 Task: Create a due date automation trigger when advanced on, the moment a card is due add dates not due tomorrow.
Action: Mouse moved to (1114, 326)
Screenshot: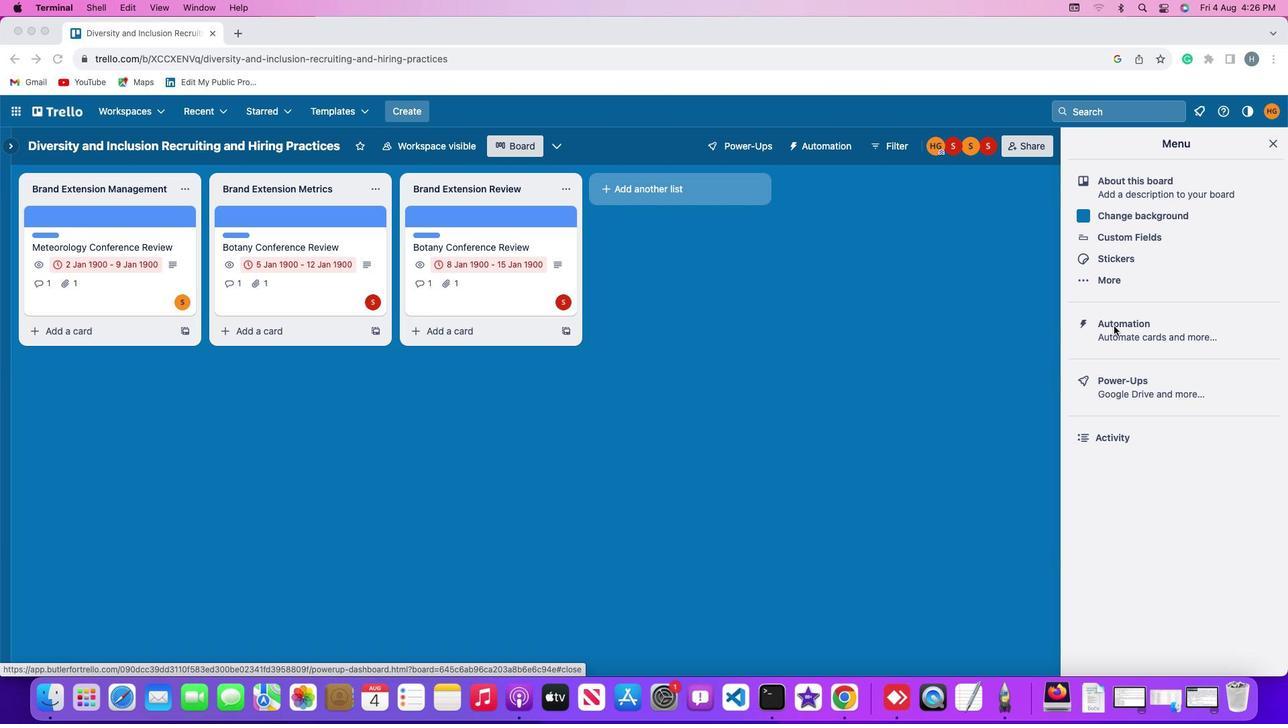 
Action: Mouse pressed left at (1114, 326)
Screenshot: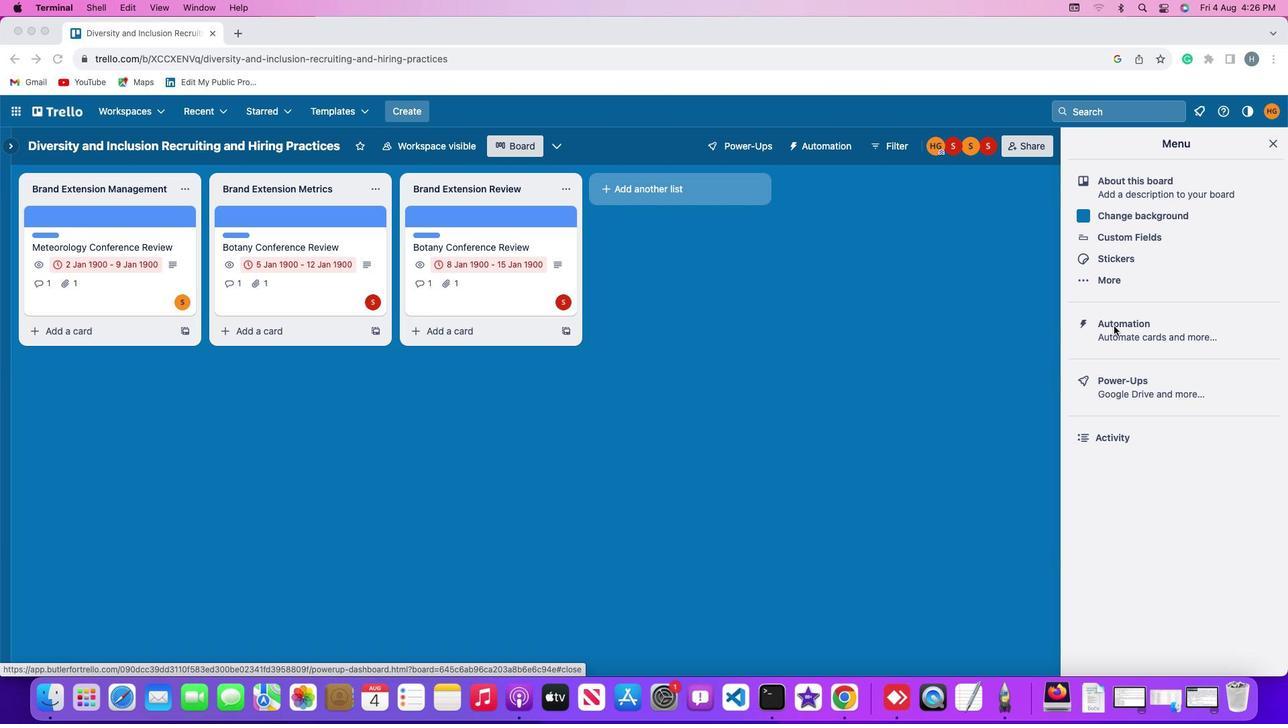 
Action: Mouse pressed left at (1114, 326)
Screenshot: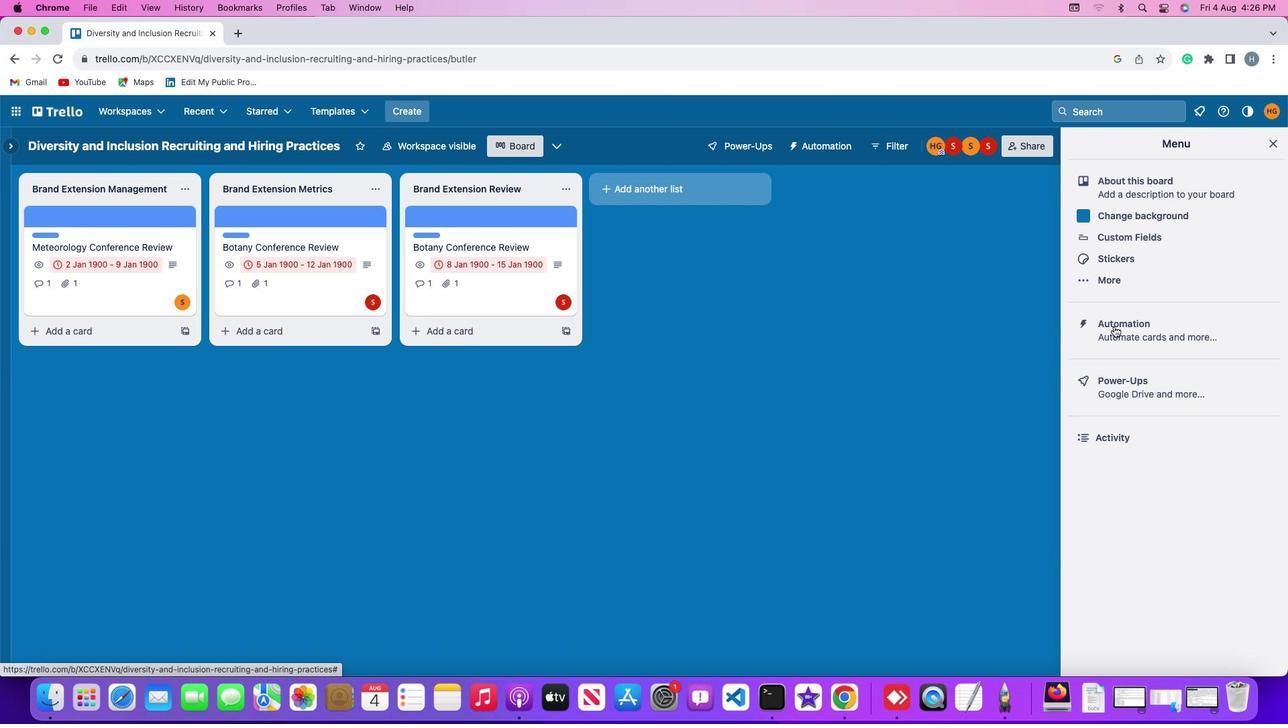 
Action: Mouse moved to (70, 314)
Screenshot: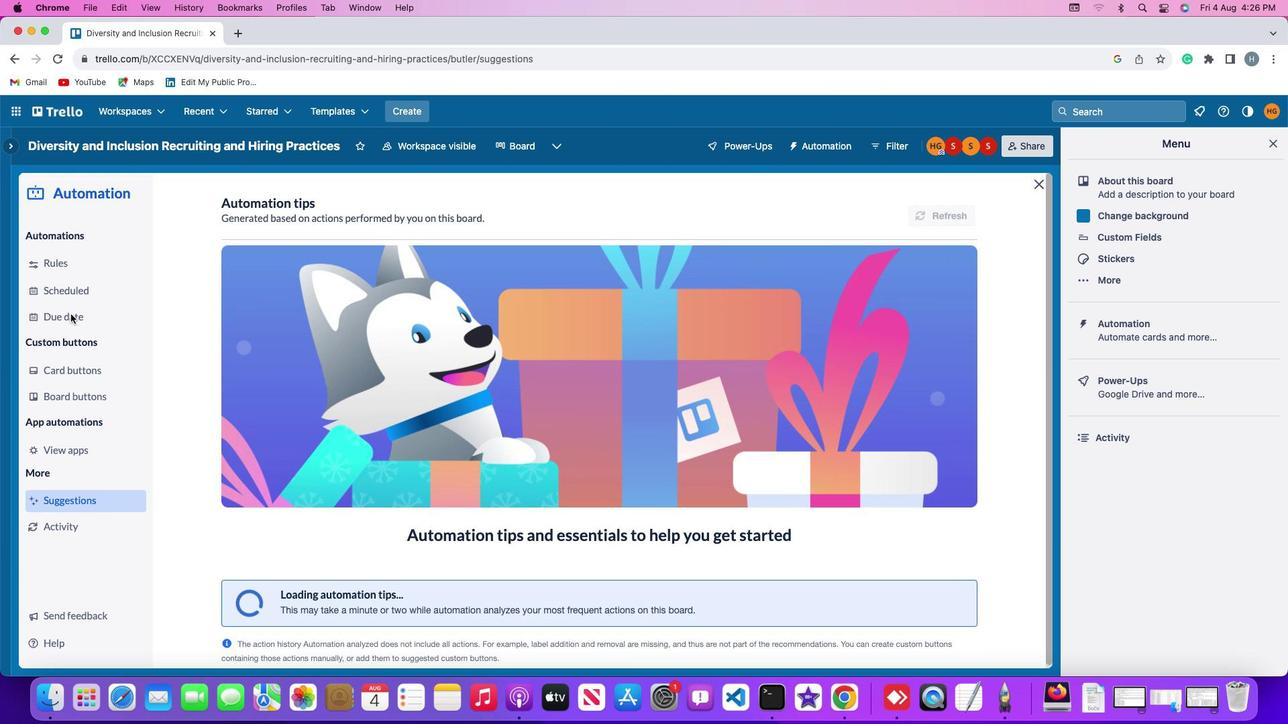 
Action: Mouse pressed left at (70, 314)
Screenshot: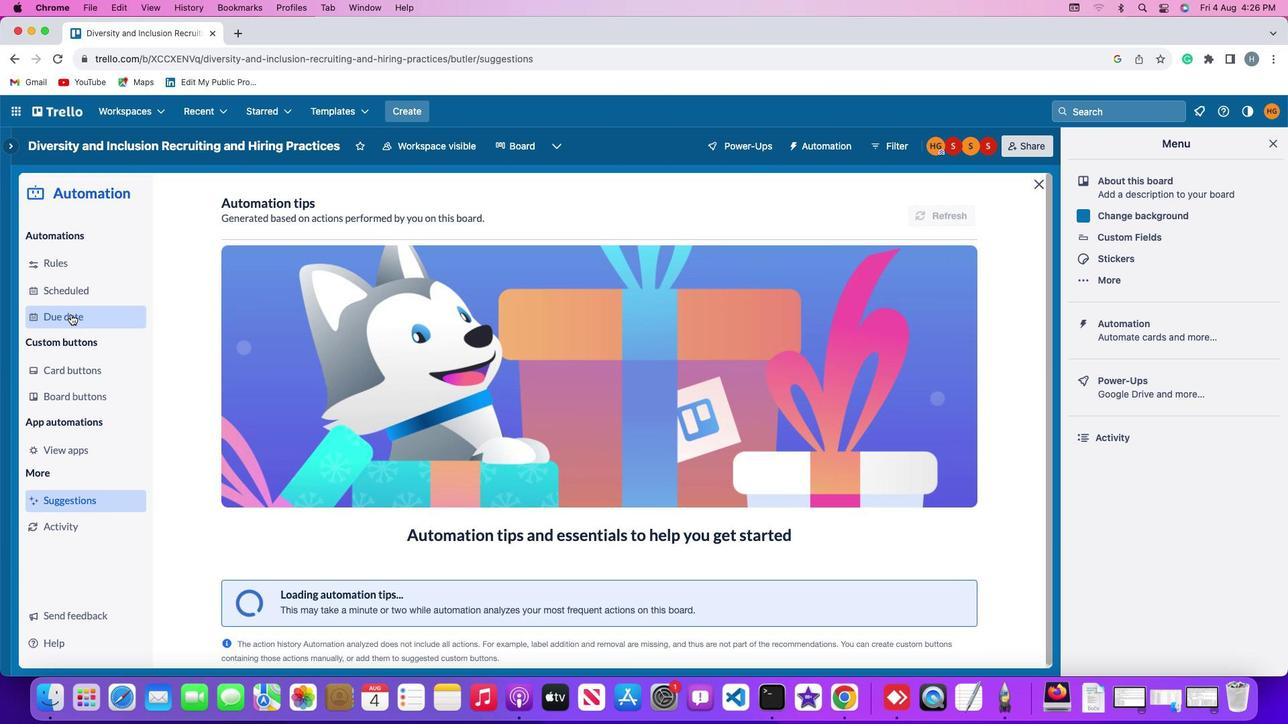 
Action: Mouse moved to (914, 205)
Screenshot: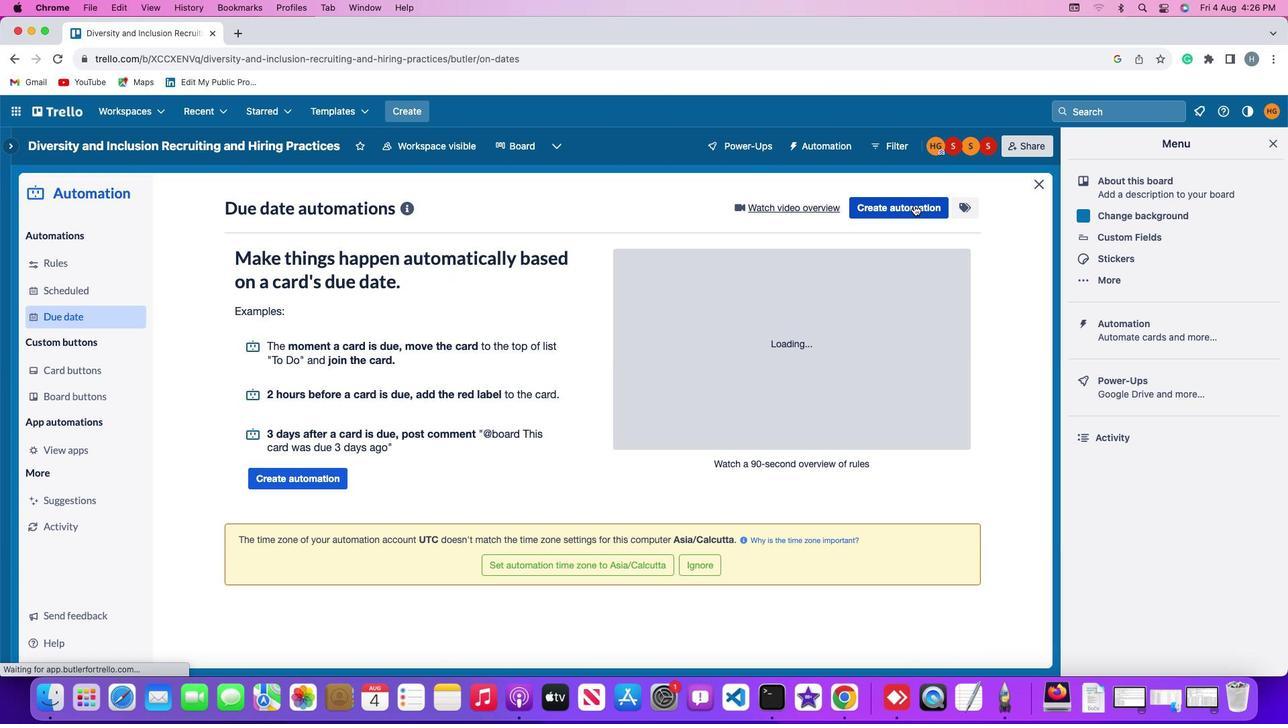 
Action: Mouse pressed left at (914, 205)
Screenshot: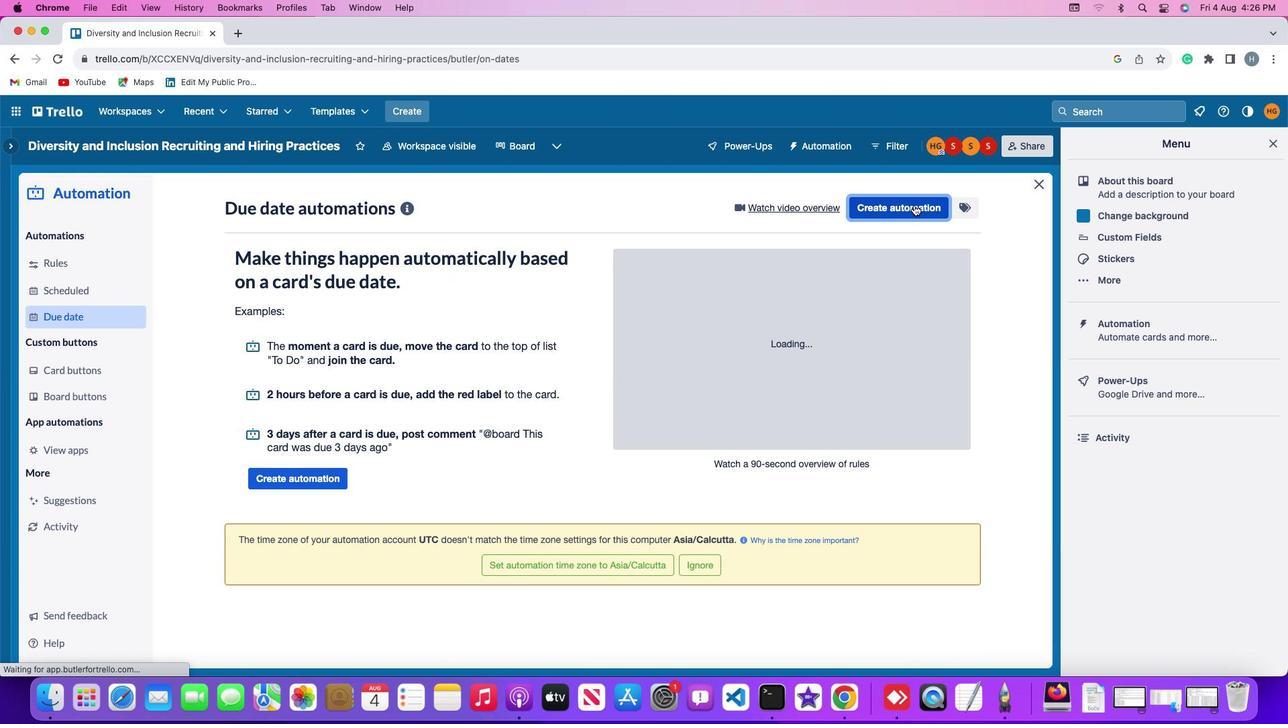 
Action: Mouse moved to (624, 333)
Screenshot: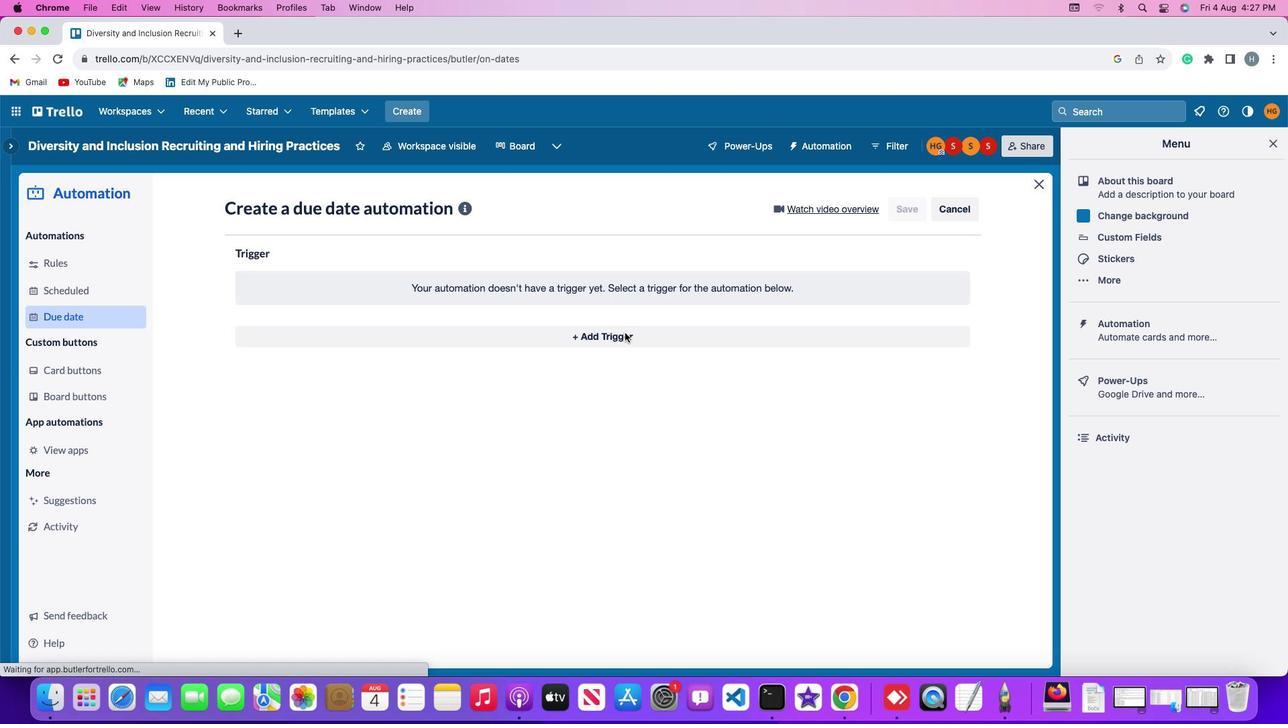 
Action: Mouse pressed left at (624, 333)
Screenshot: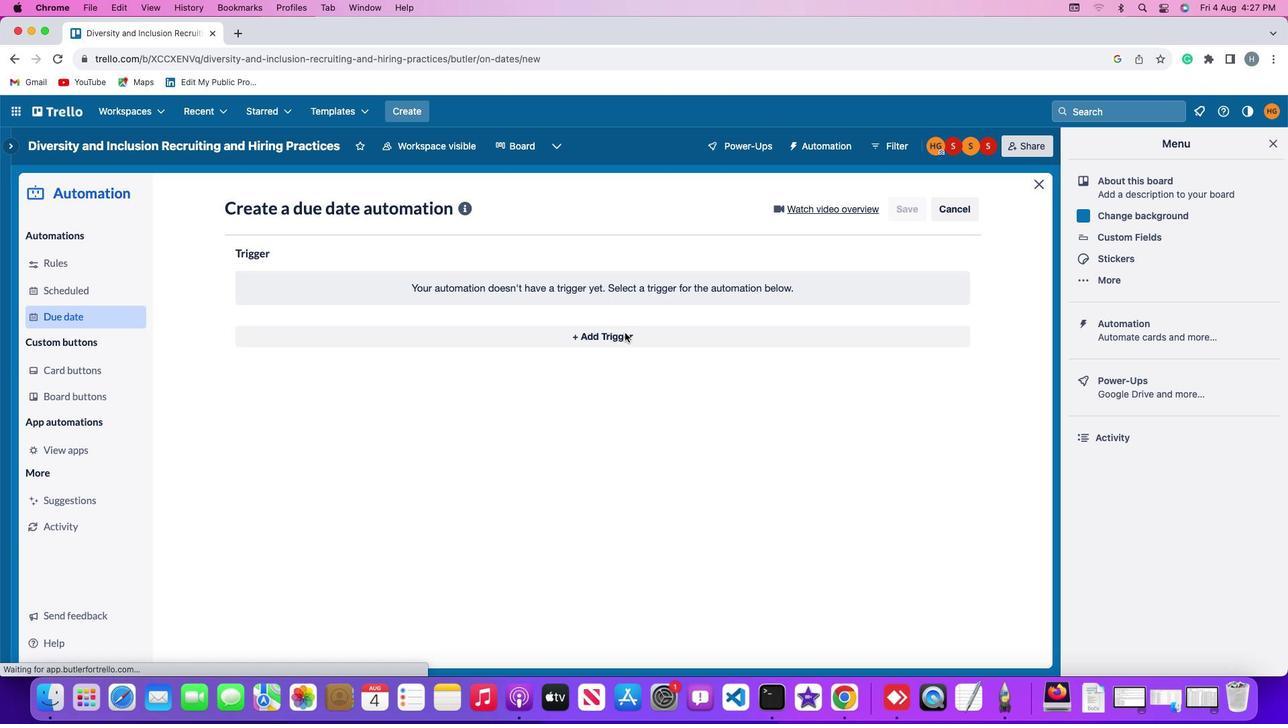 
Action: Mouse moved to (273, 498)
Screenshot: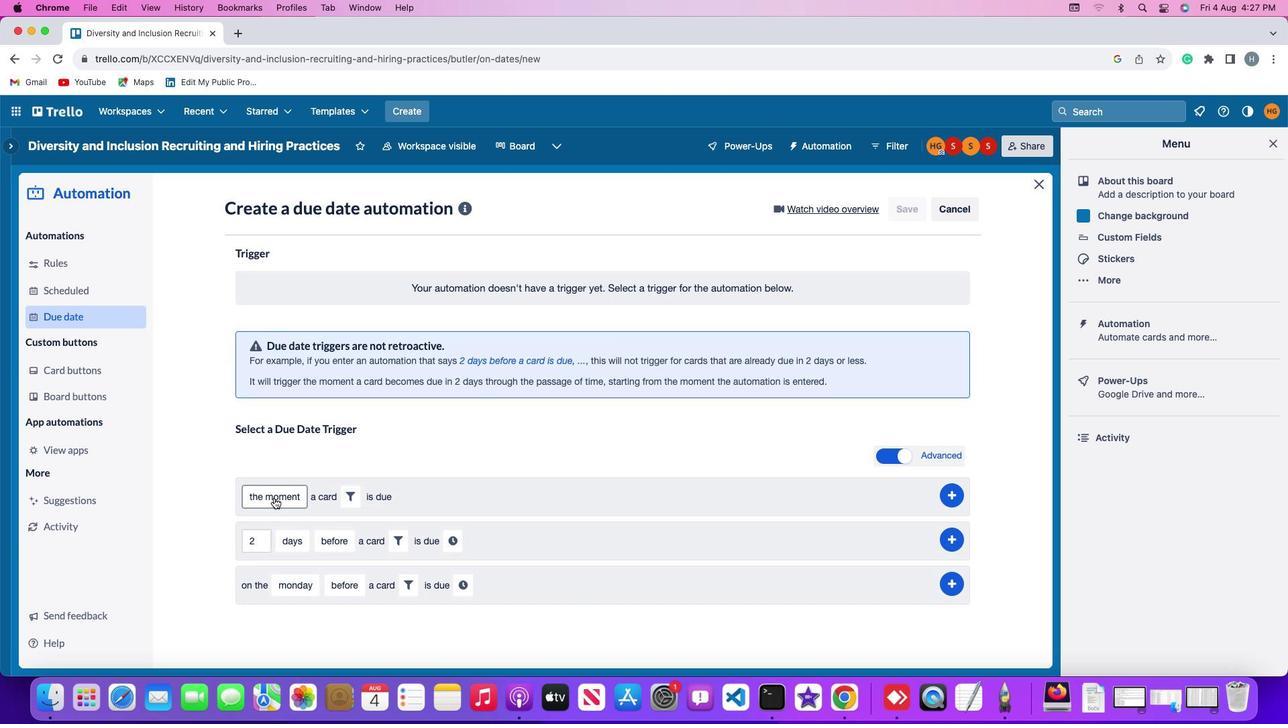 
Action: Mouse pressed left at (273, 498)
Screenshot: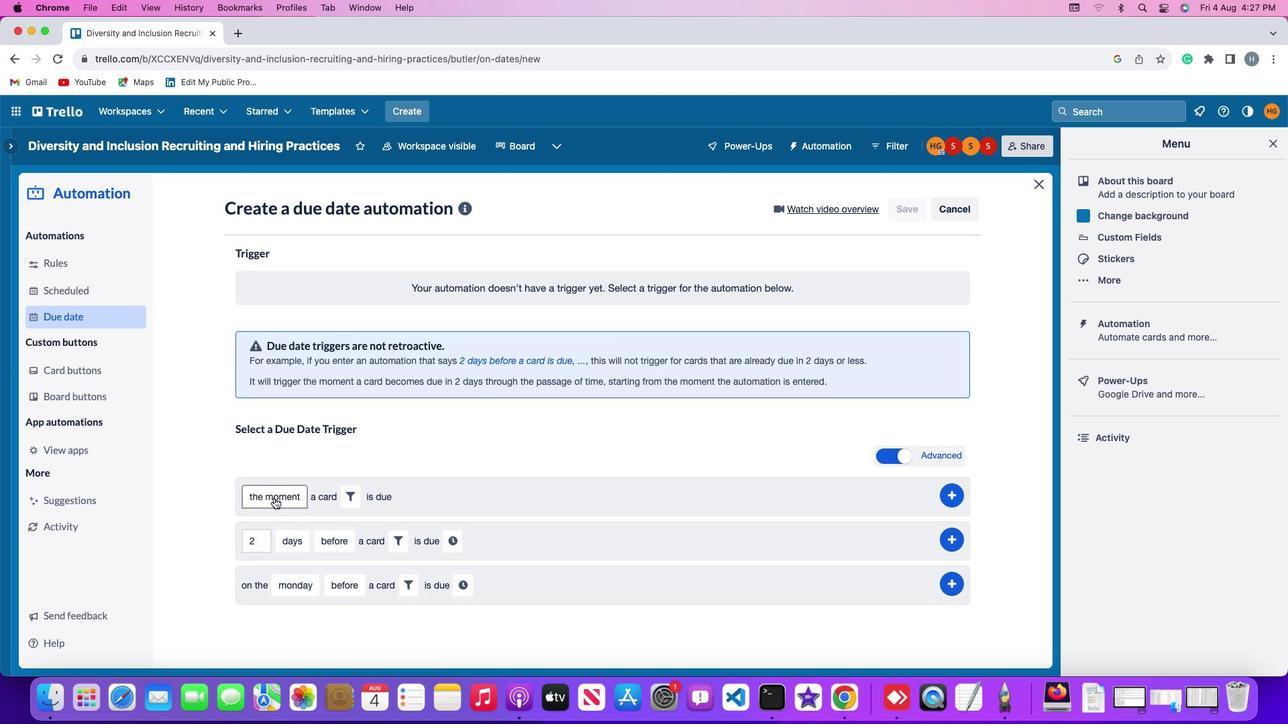 
Action: Mouse moved to (287, 520)
Screenshot: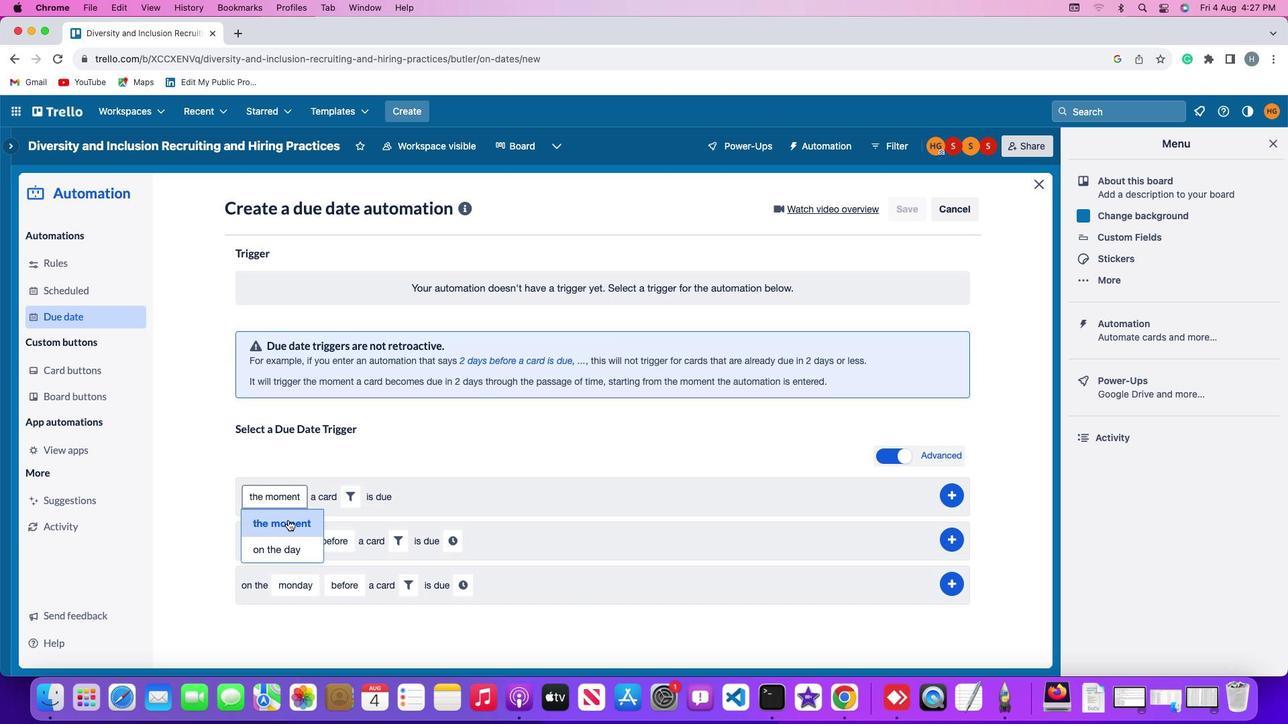 
Action: Mouse pressed left at (287, 520)
Screenshot: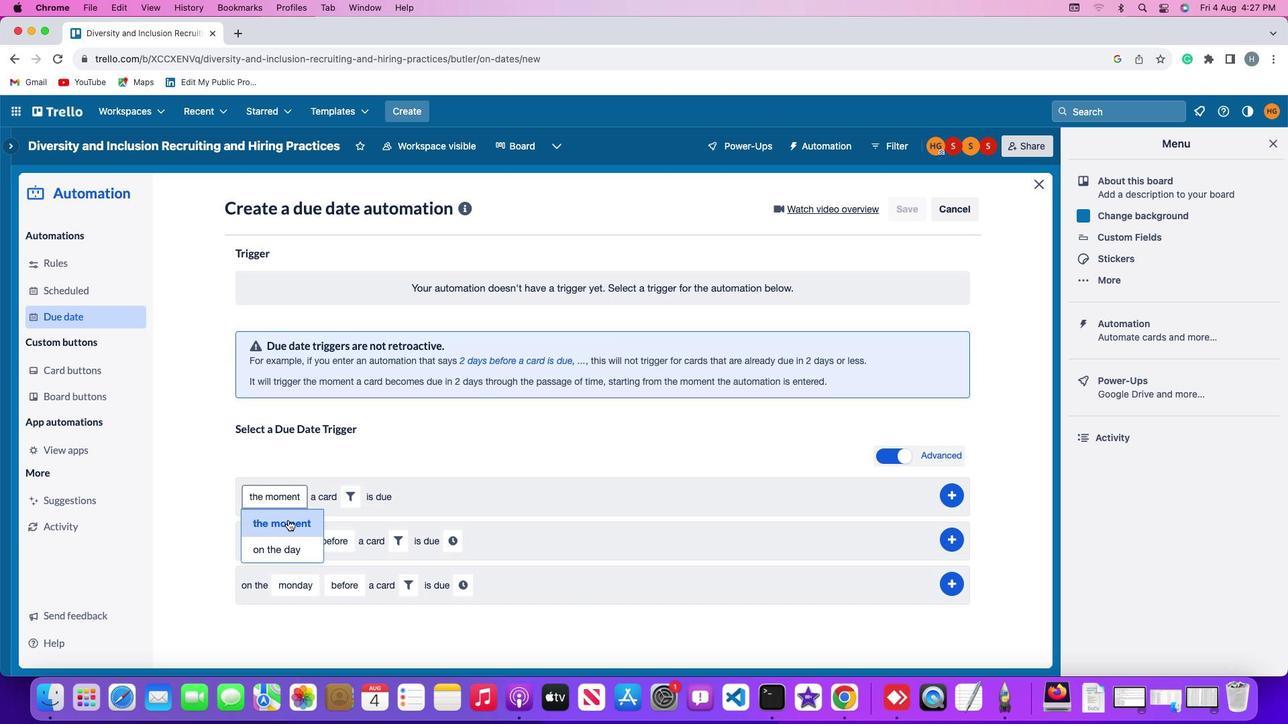 
Action: Mouse moved to (347, 500)
Screenshot: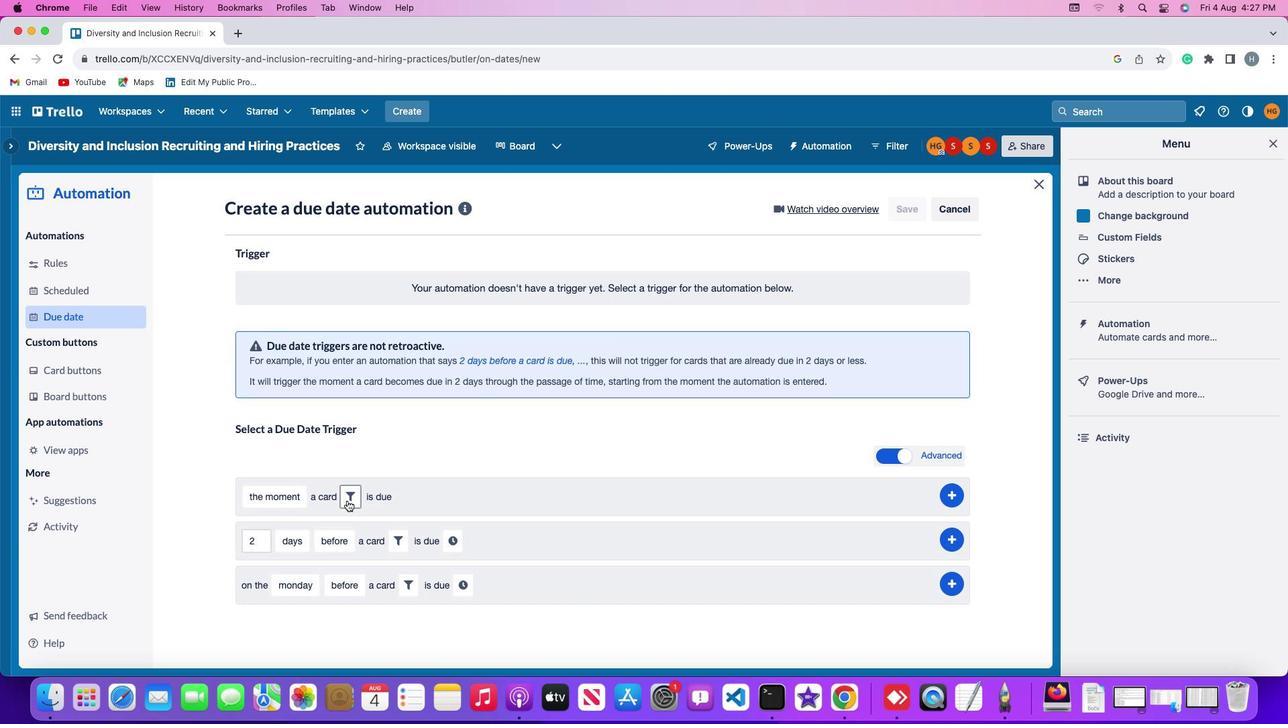
Action: Mouse pressed left at (347, 500)
Screenshot: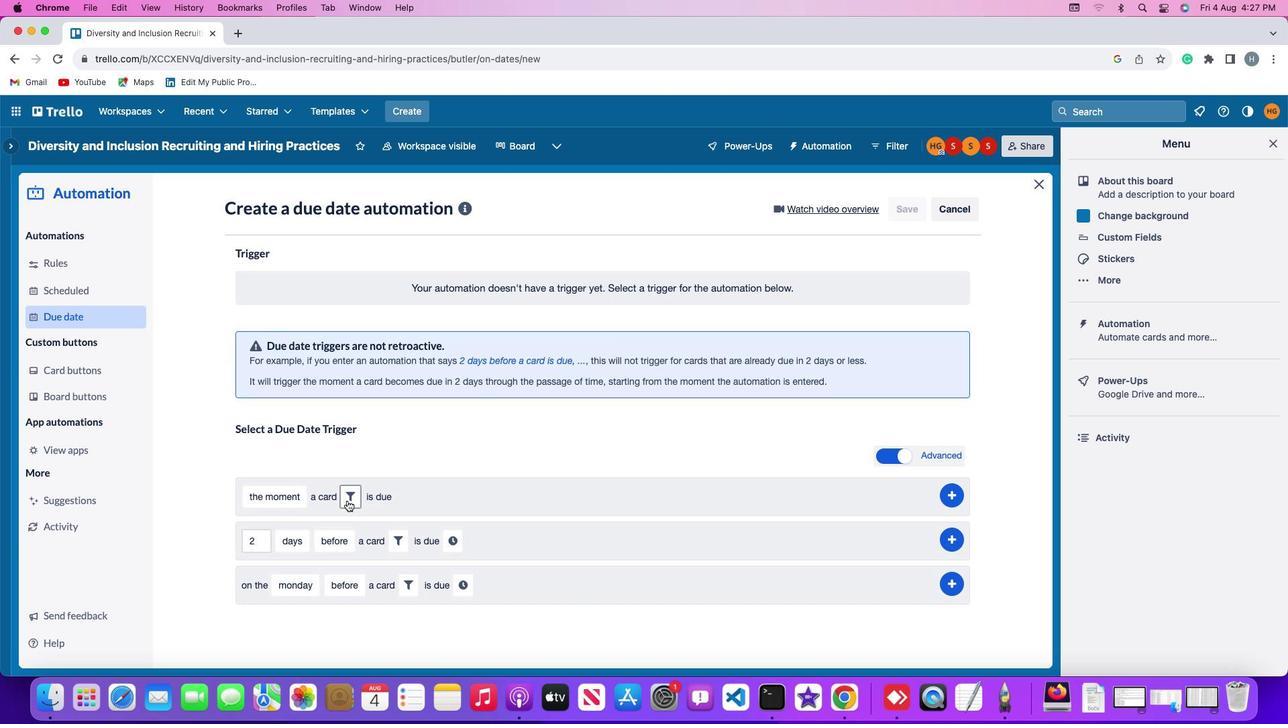
Action: Mouse moved to (428, 536)
Screenshot: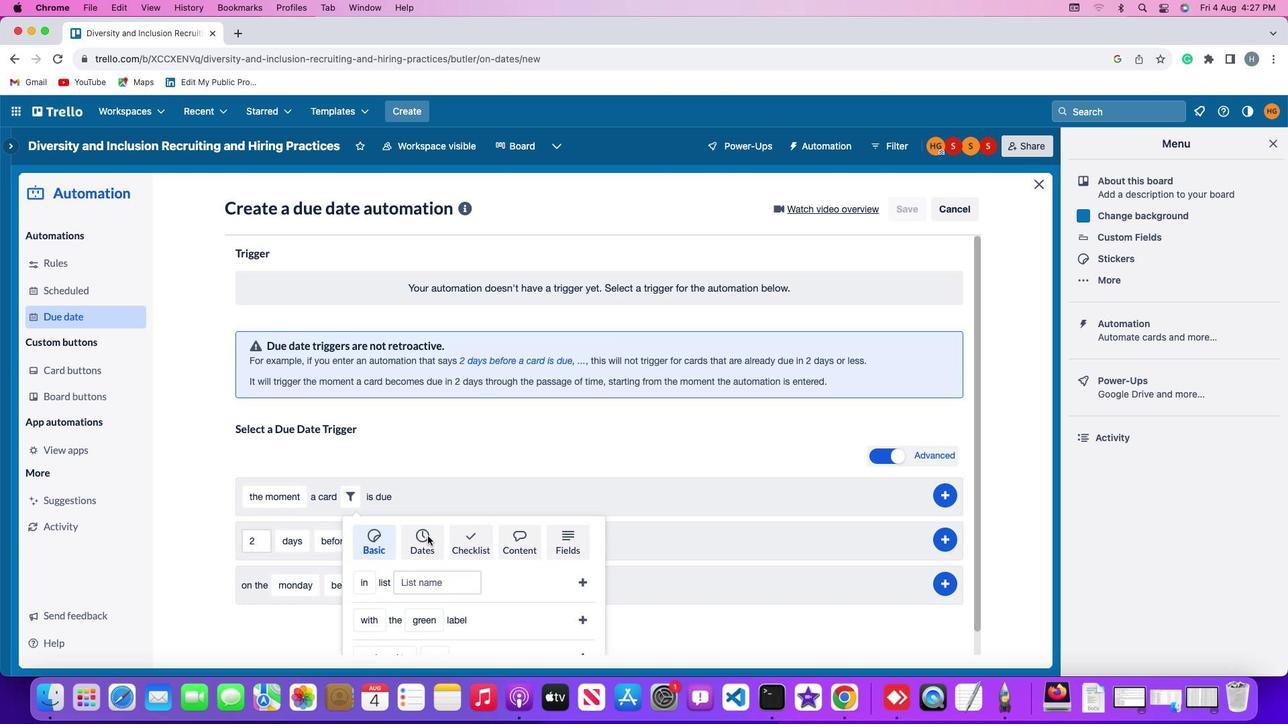 
Action: Mouse pressed left at (428, 536)
Screenshot: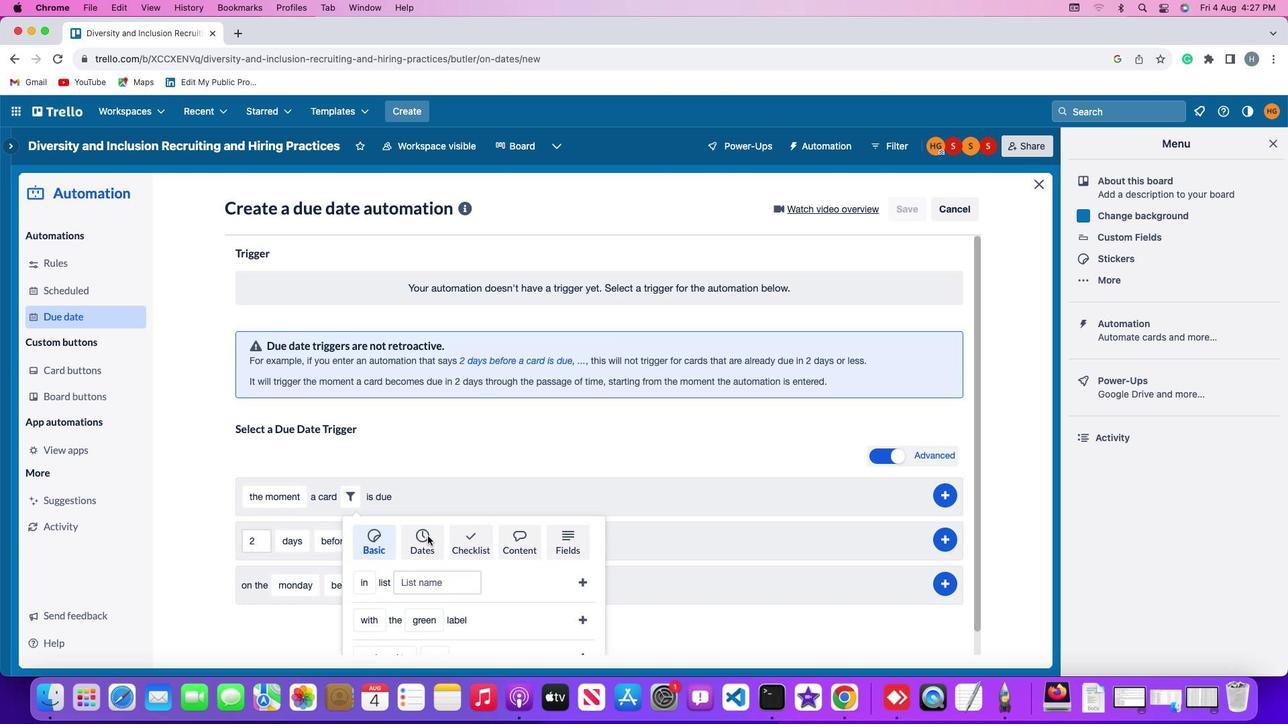 
Action: Mouse moved to (428, 532)
Screenshot: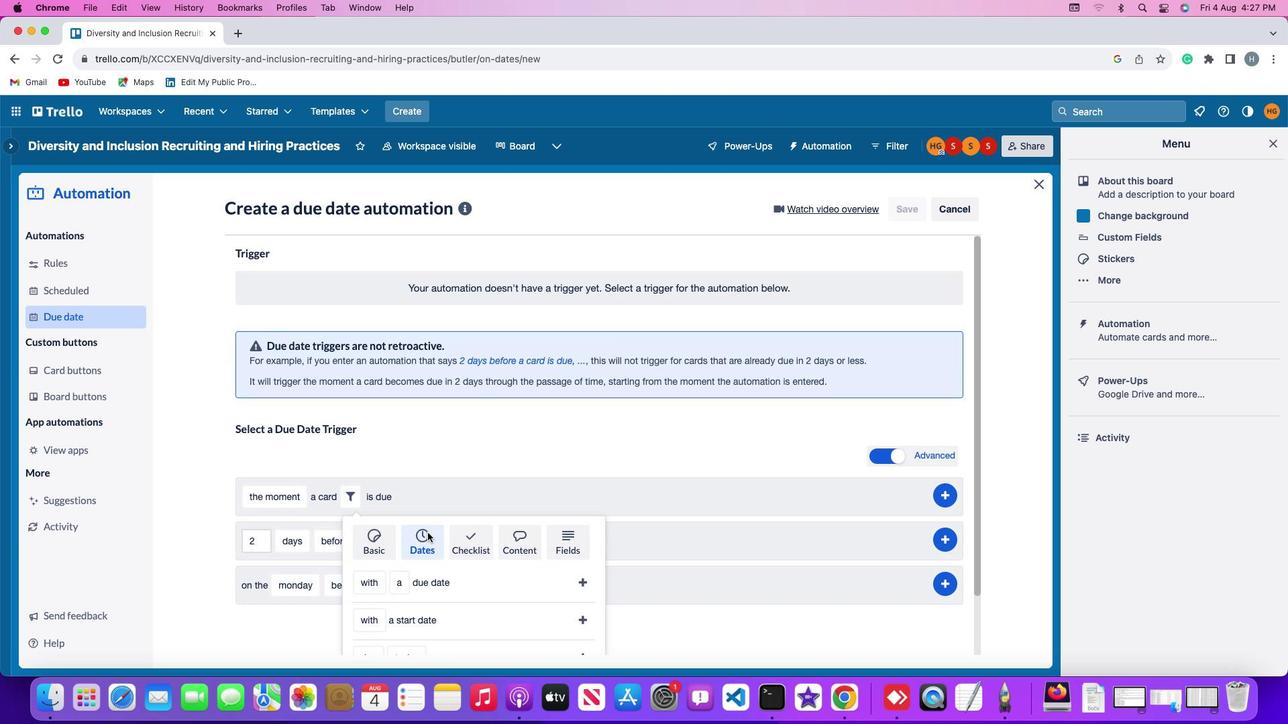 
Action: Mouse scrolled (428, 532) with delta (0, 0)
Screenshot: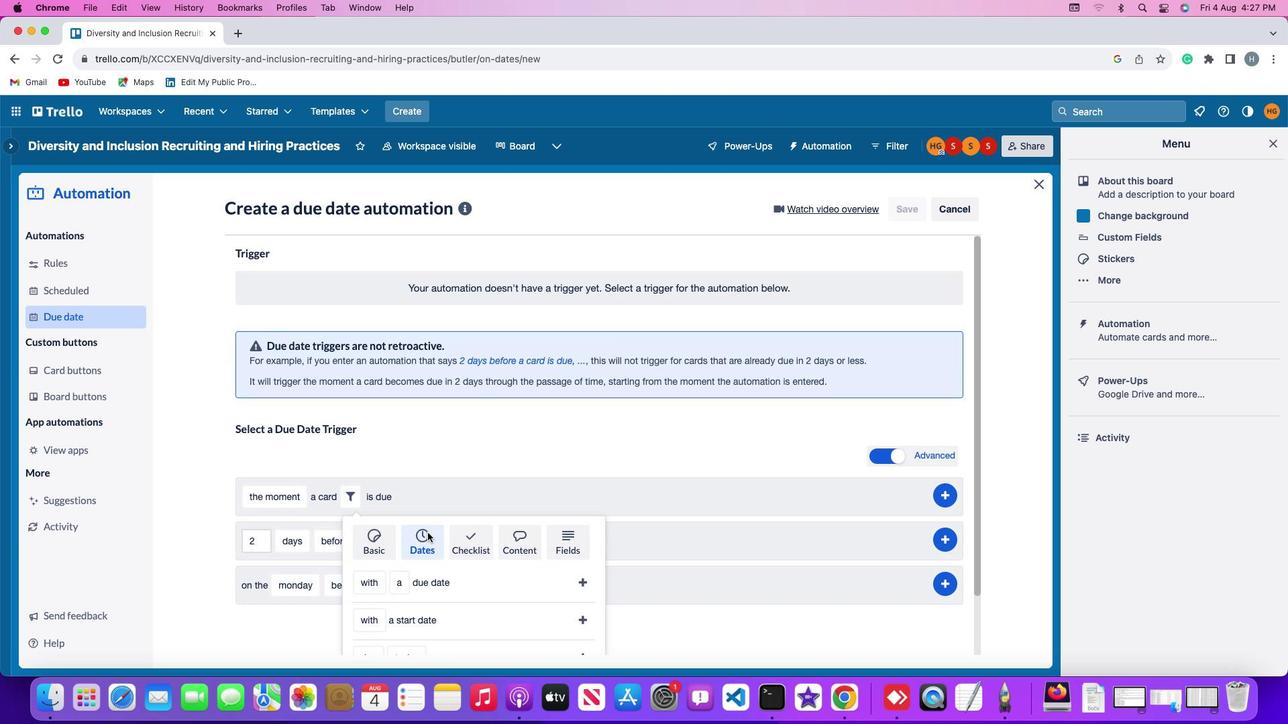 
Action: Mouse scrolled (428, 532) with delta (0, 0)
Screenshot: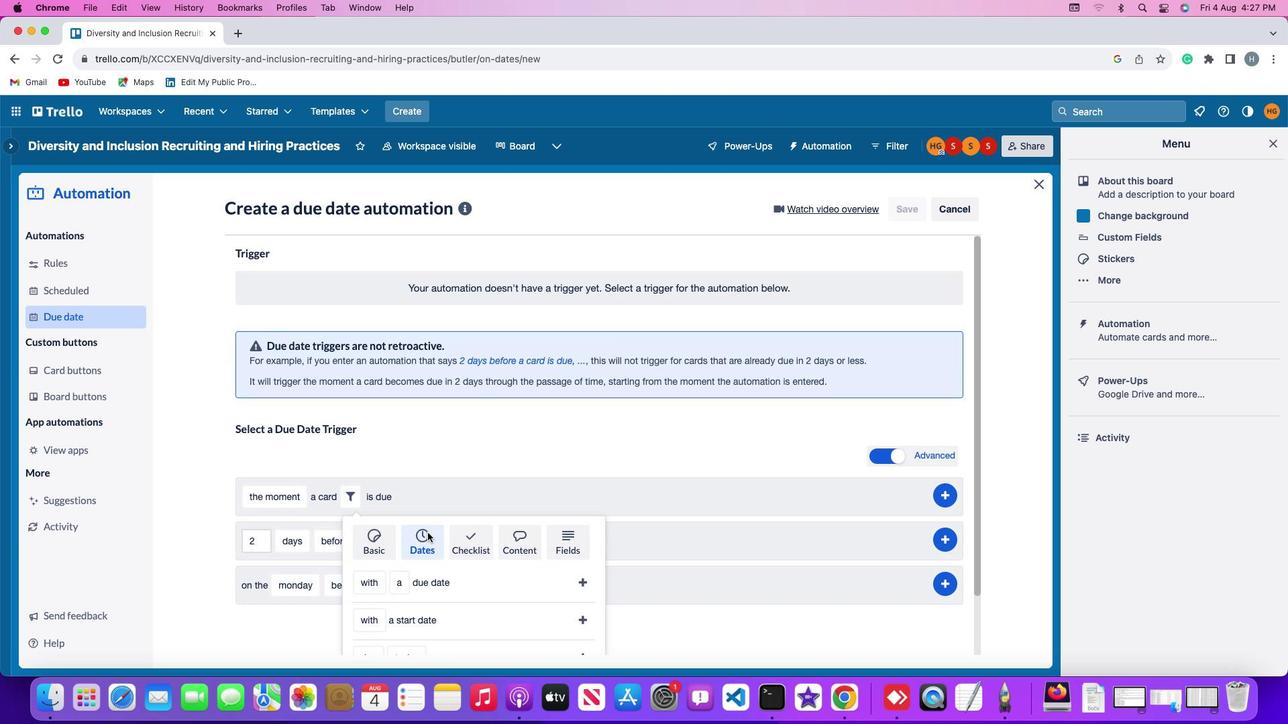 
Action: Mouse scrolled (428, 532) with delta (0, -2)
Screenshot: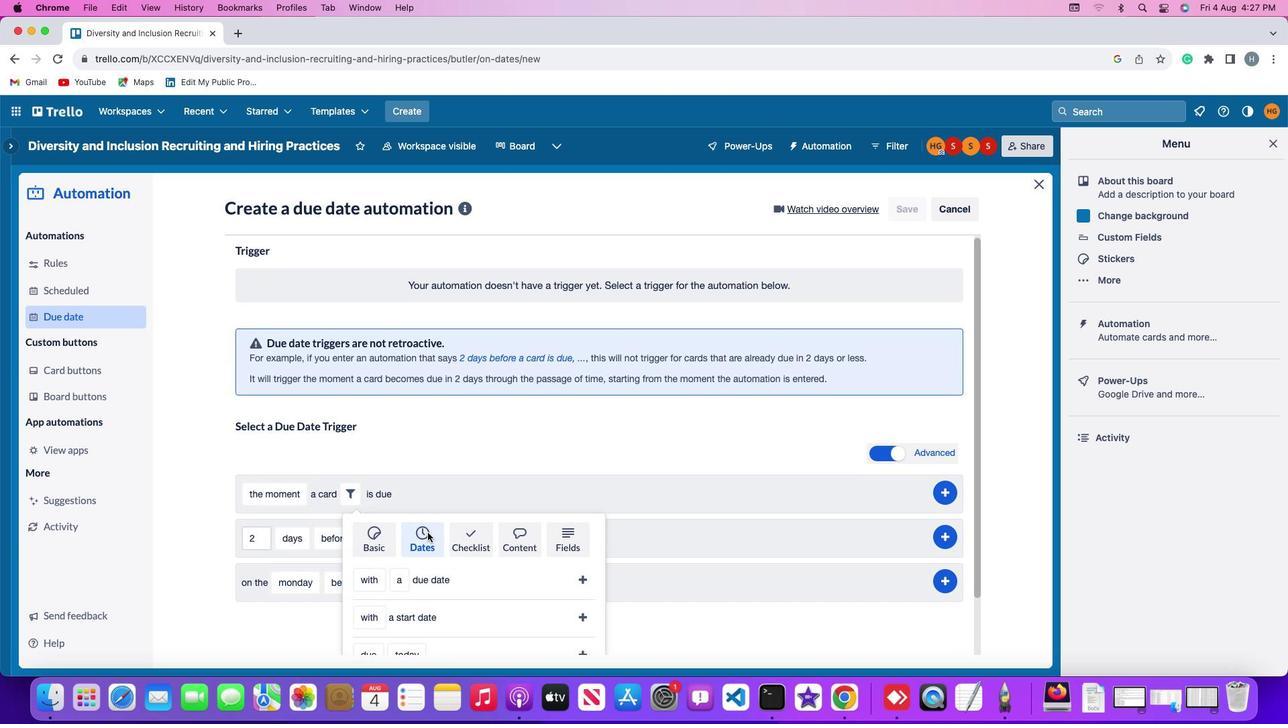 
Action: Mouse scrolled (428, 532) with delta (0, -3)
Screenshot: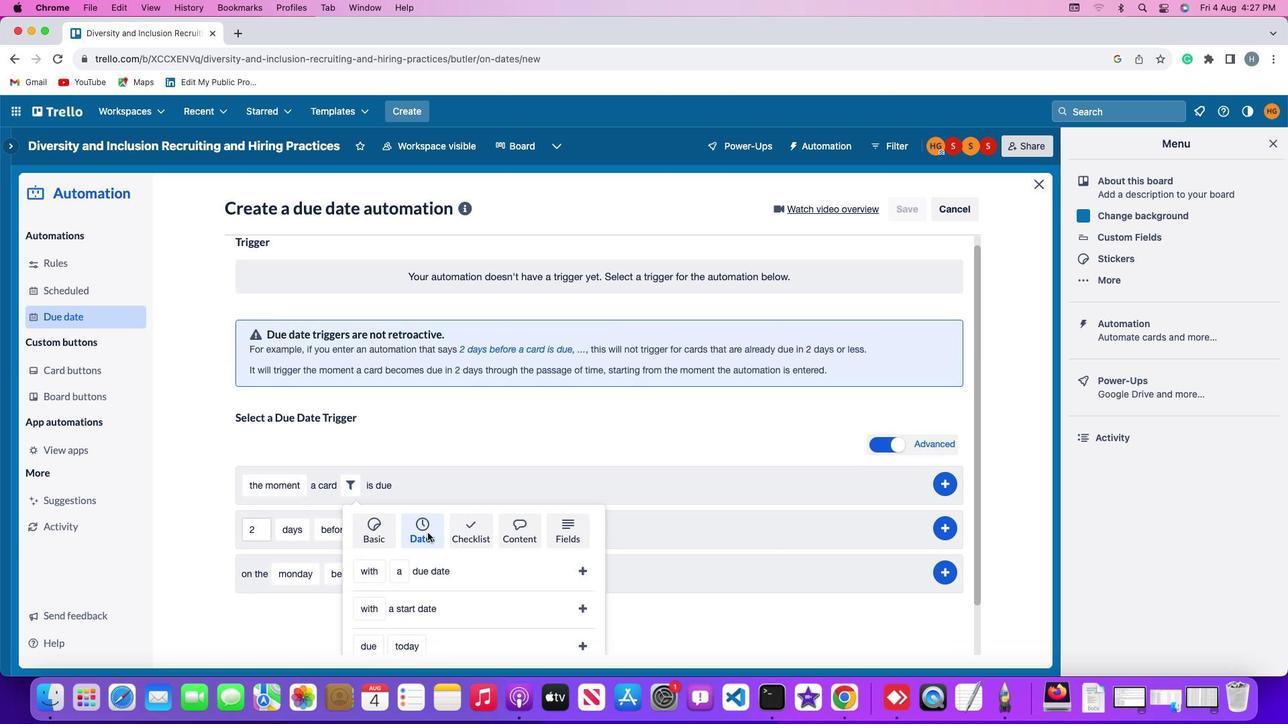 
Action: Mouse scrolled (428, 532) with delta (0, -3)
Screenshot: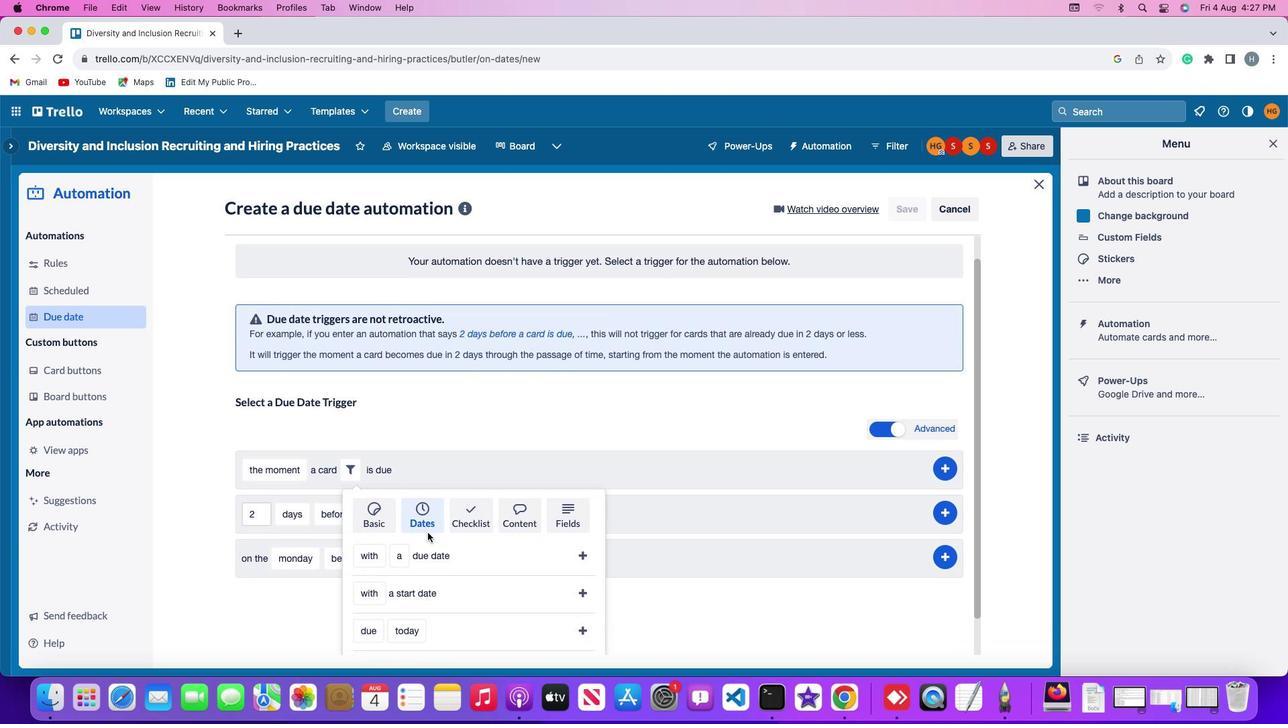 
Action: Mouse moved to (427, 532)
Screenshot: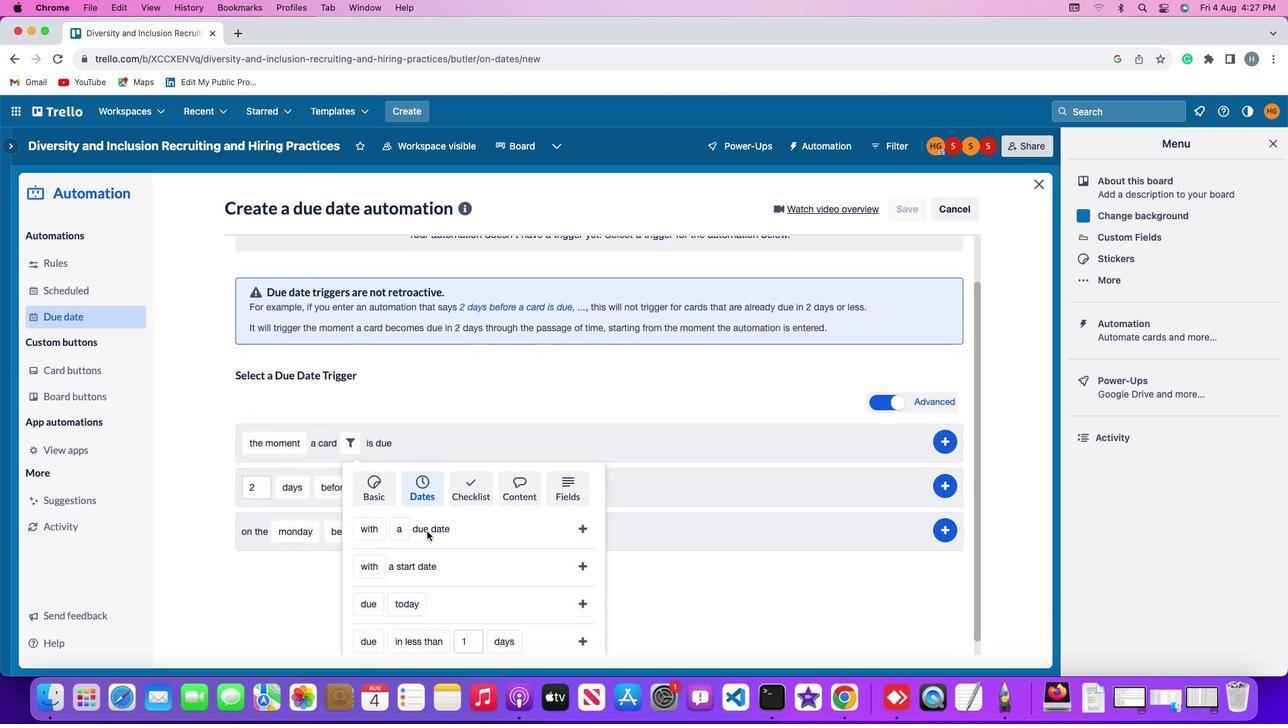 
Action: Mouse scrolled (427, 532) with delta (0, -4)
Screenshot: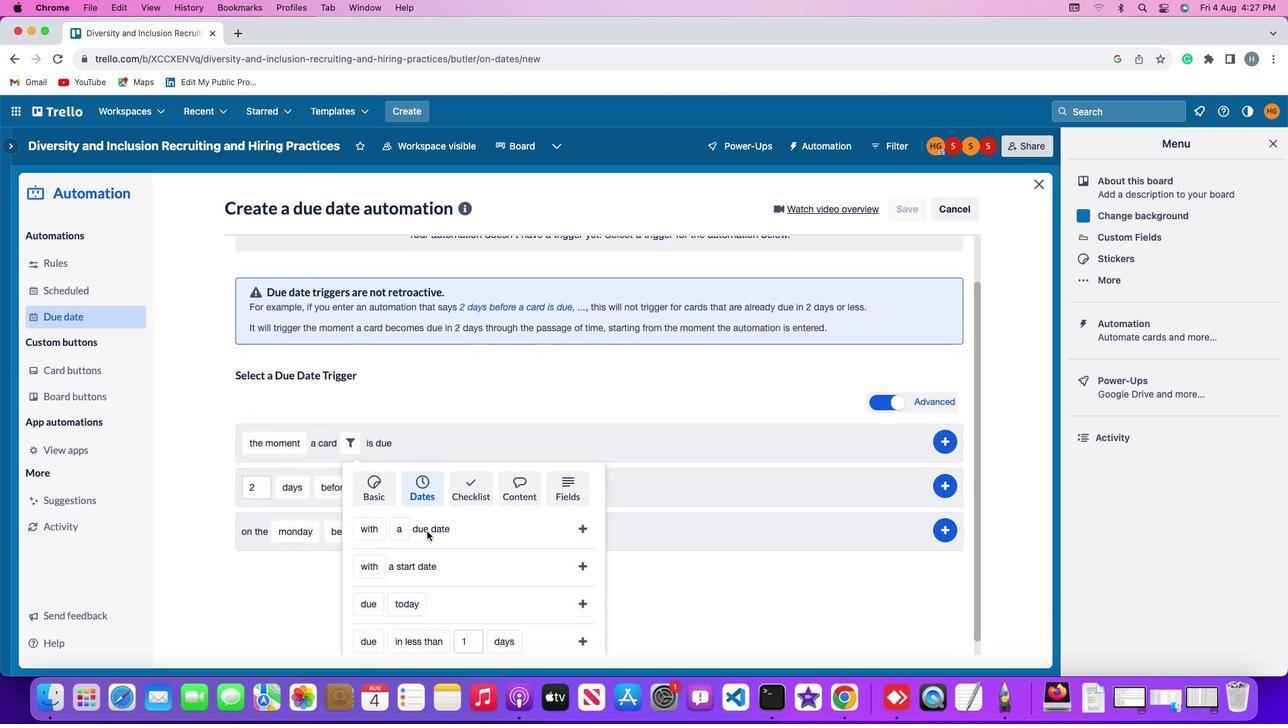 
Action: Mouse moved to (390, 510)
Screenshot: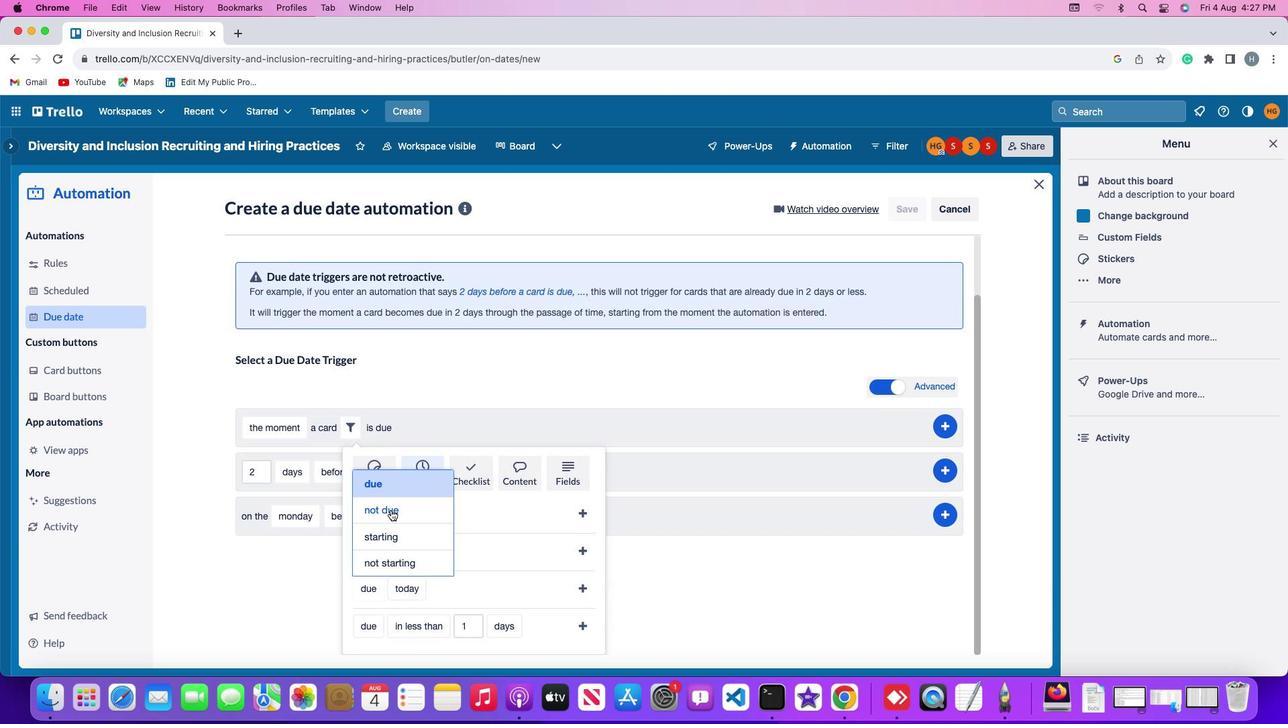
Action: Mouse pressed left at (390, 510)
Screenshot: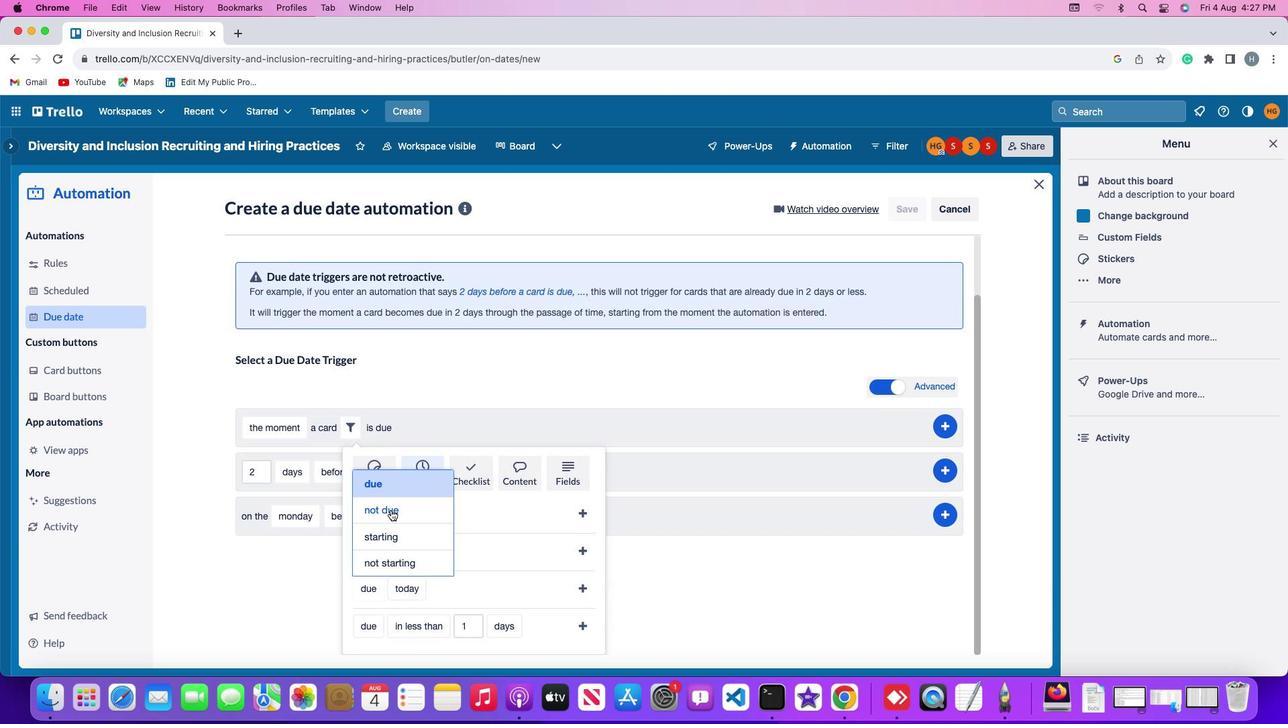 
Action: Mouse moved to (423, 585)
Screenshot: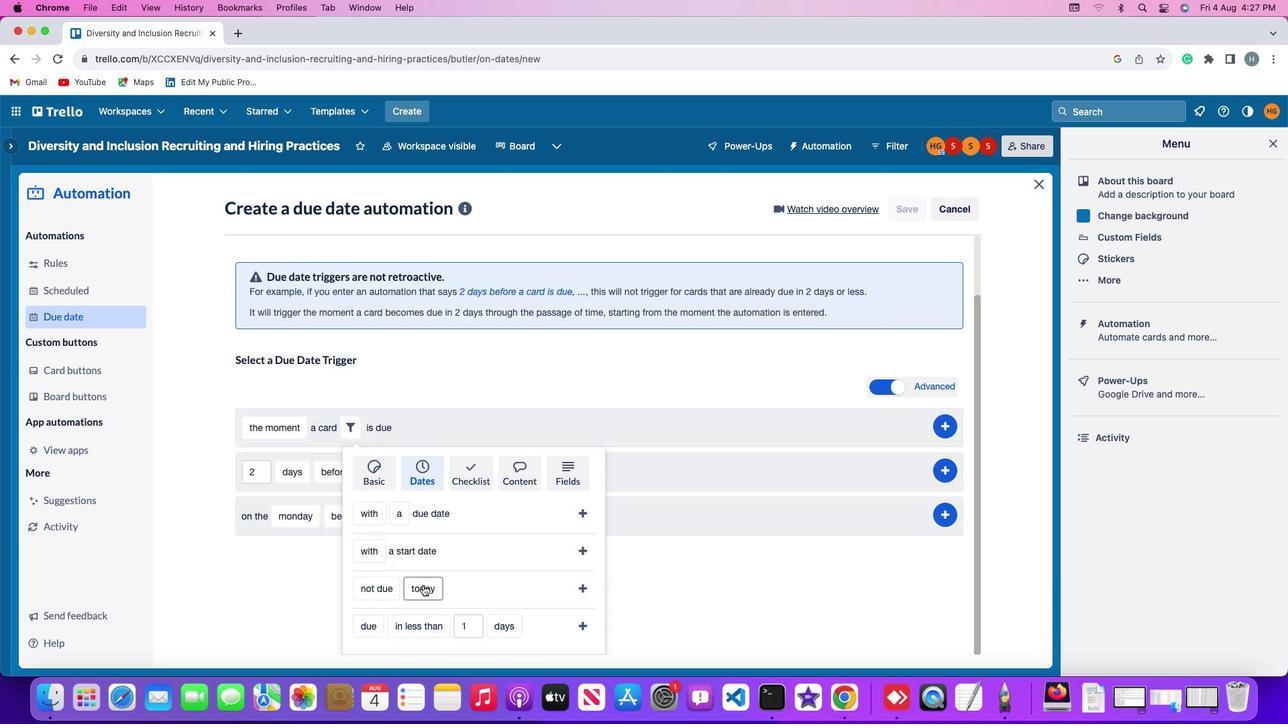 
Action: Mouse pressed left at (423, 585)
Screenshot: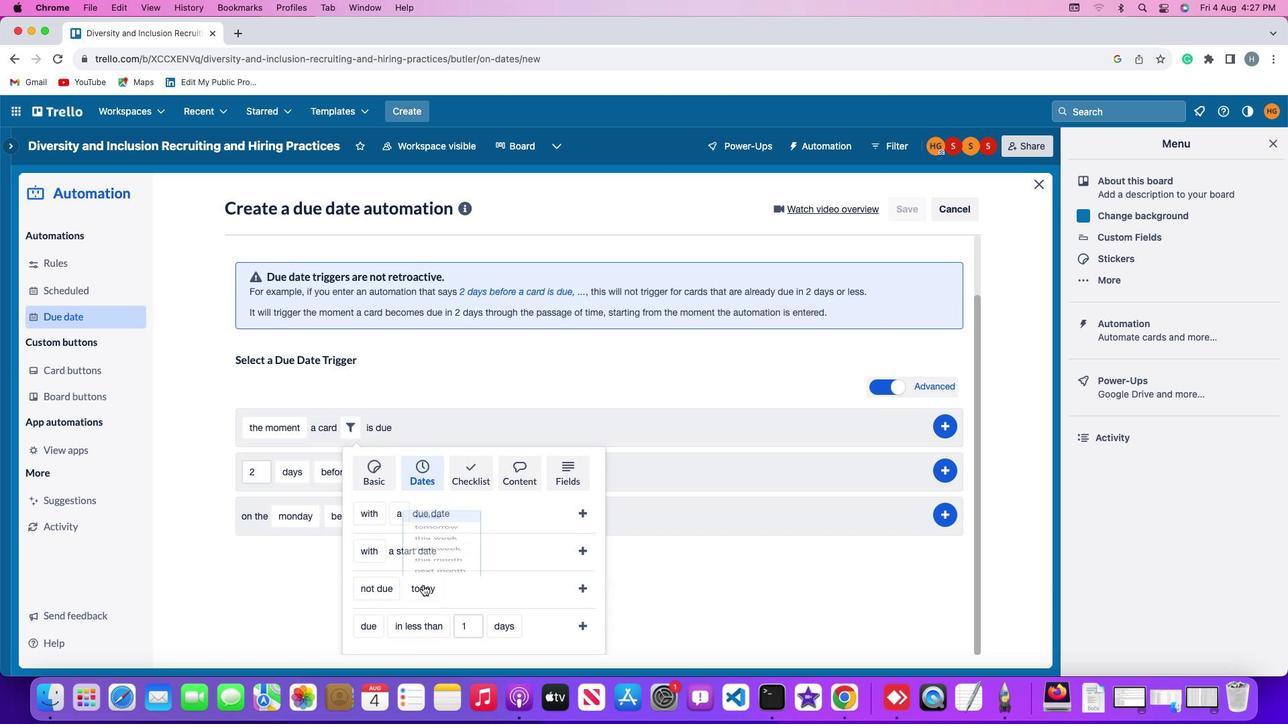 
Action: Mouse moved to (439, 459)
Screenshot: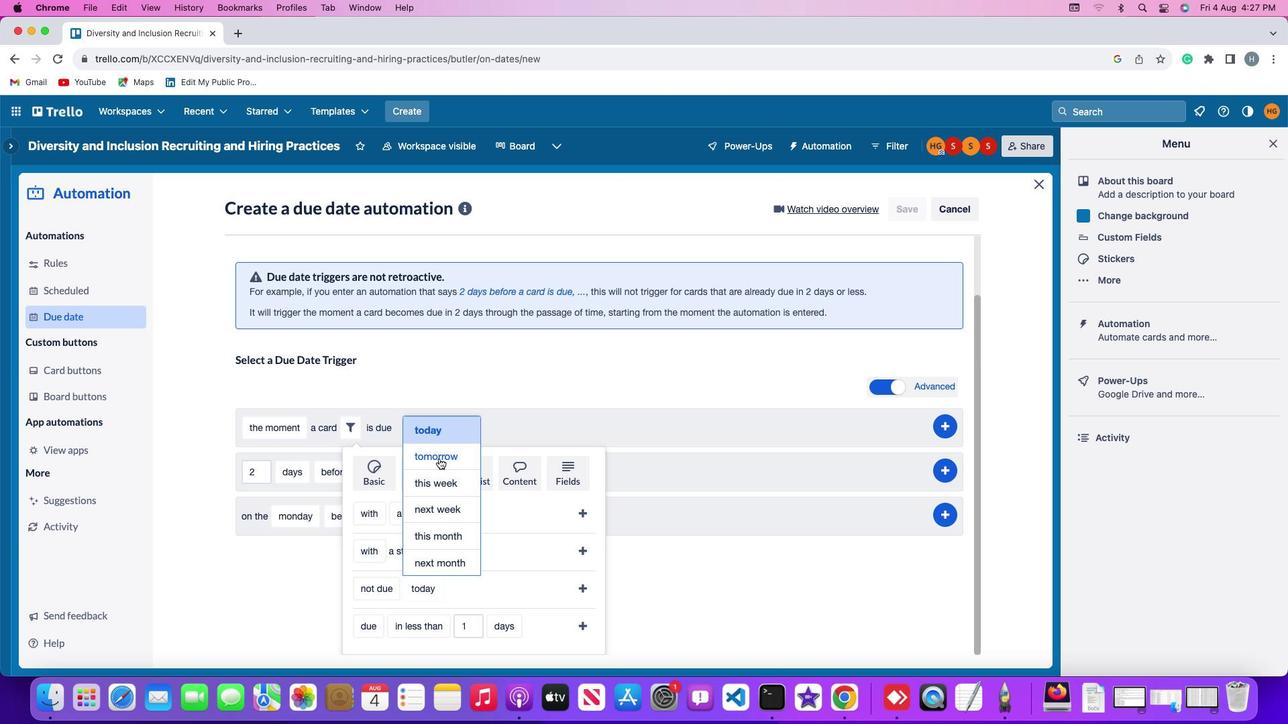 
Action: Mouse pressed left at (439, 459)
Screenshot: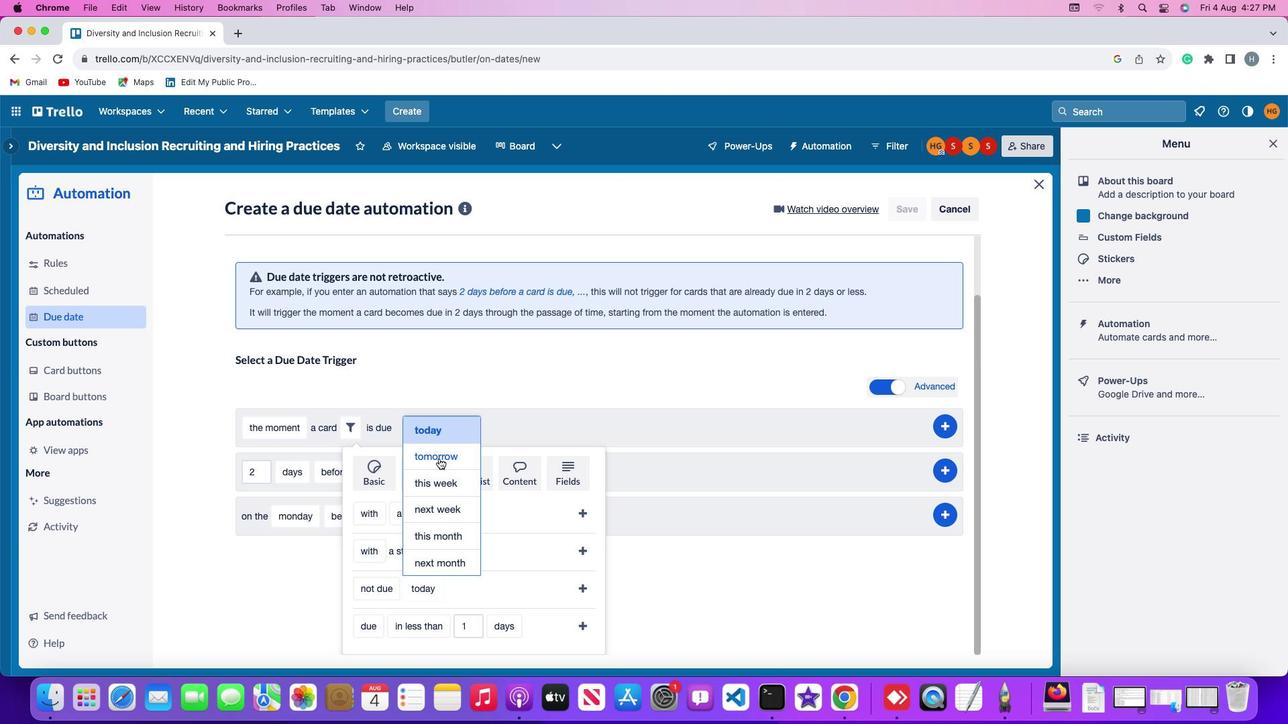 
Action: Mouse moved to (582, 586)
Screenshot: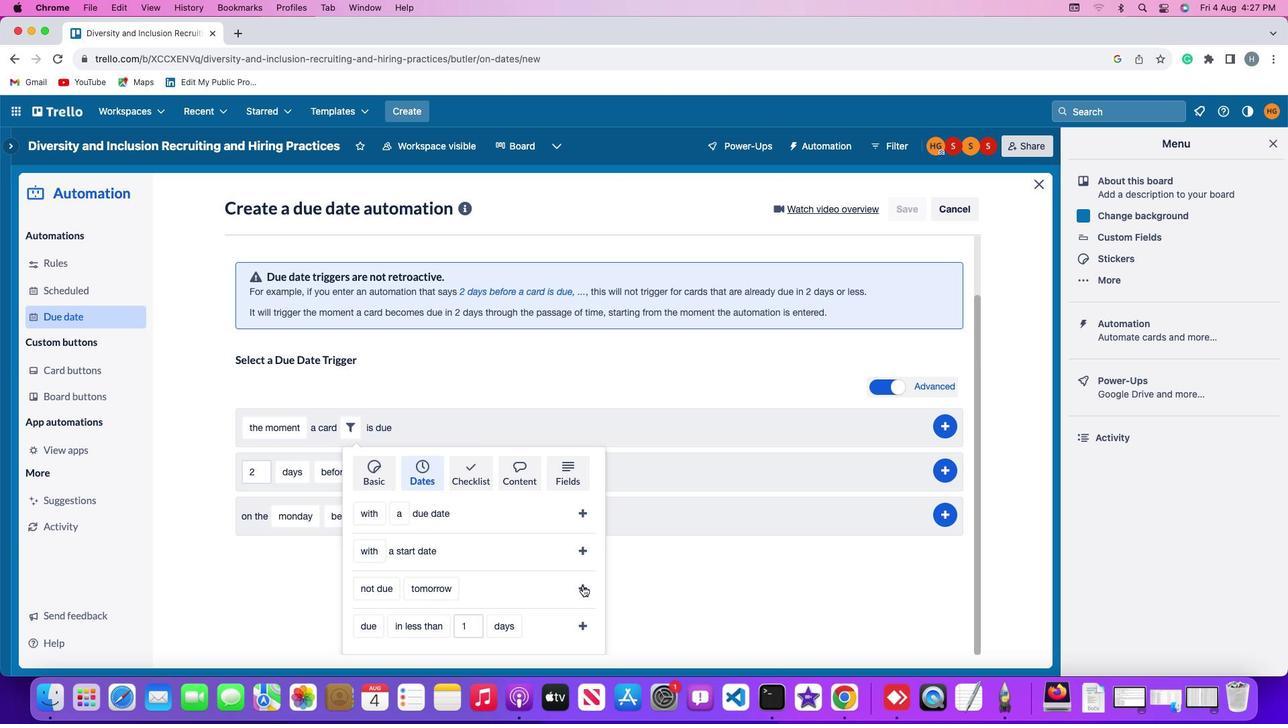 
Action: Mouse pressed left at (582, 586)
Screenshot: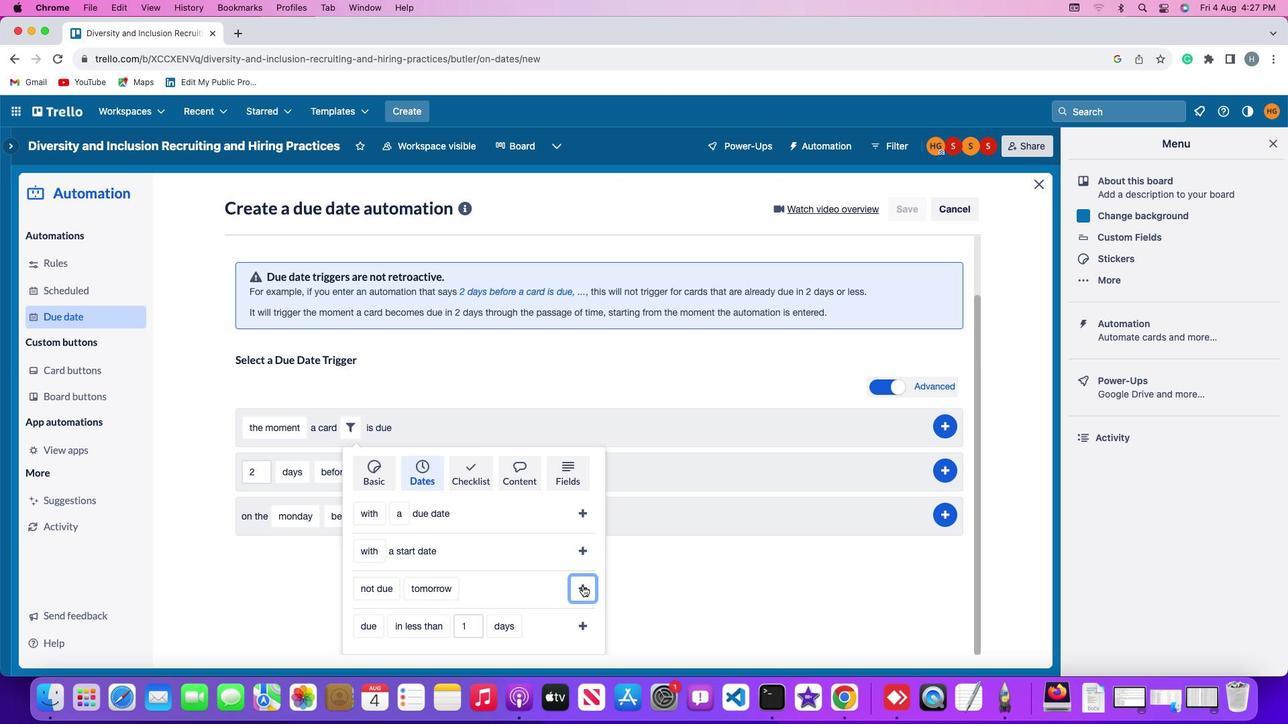 
Action: Mouse moved to (956, 491)
Screenshot: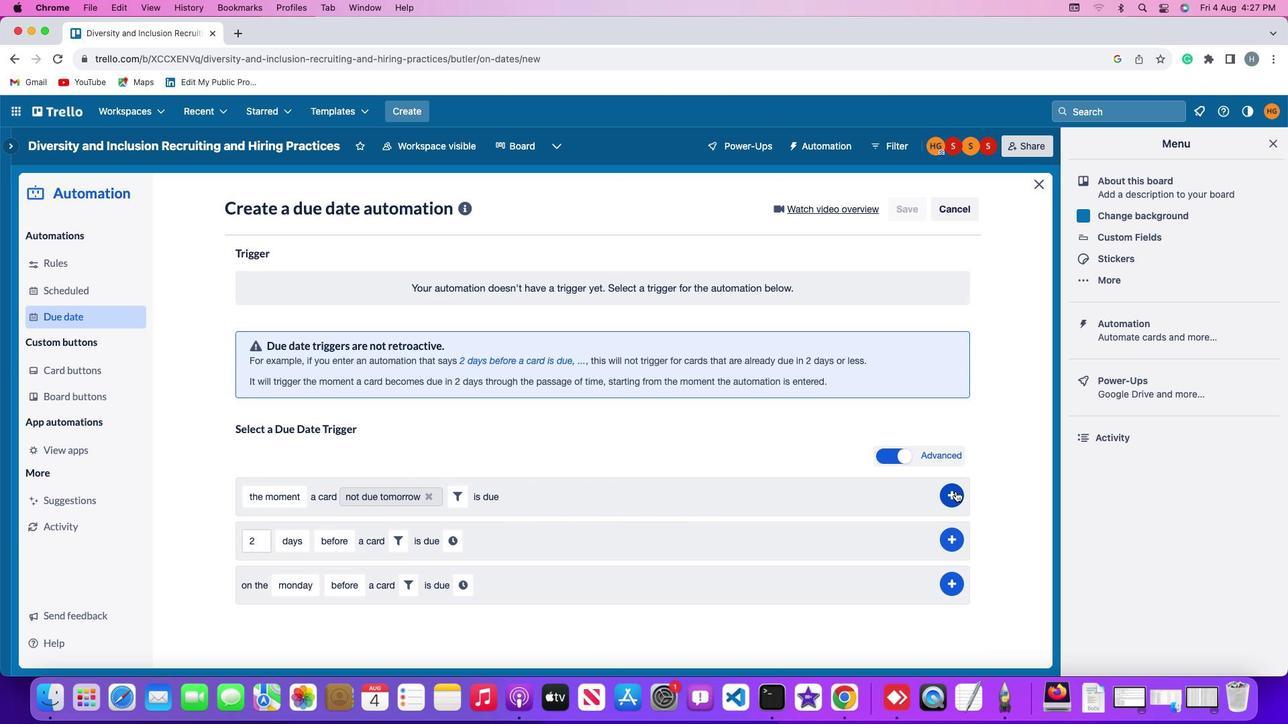 
Action: Mouse pressed left at (956, 491)
Screenshot: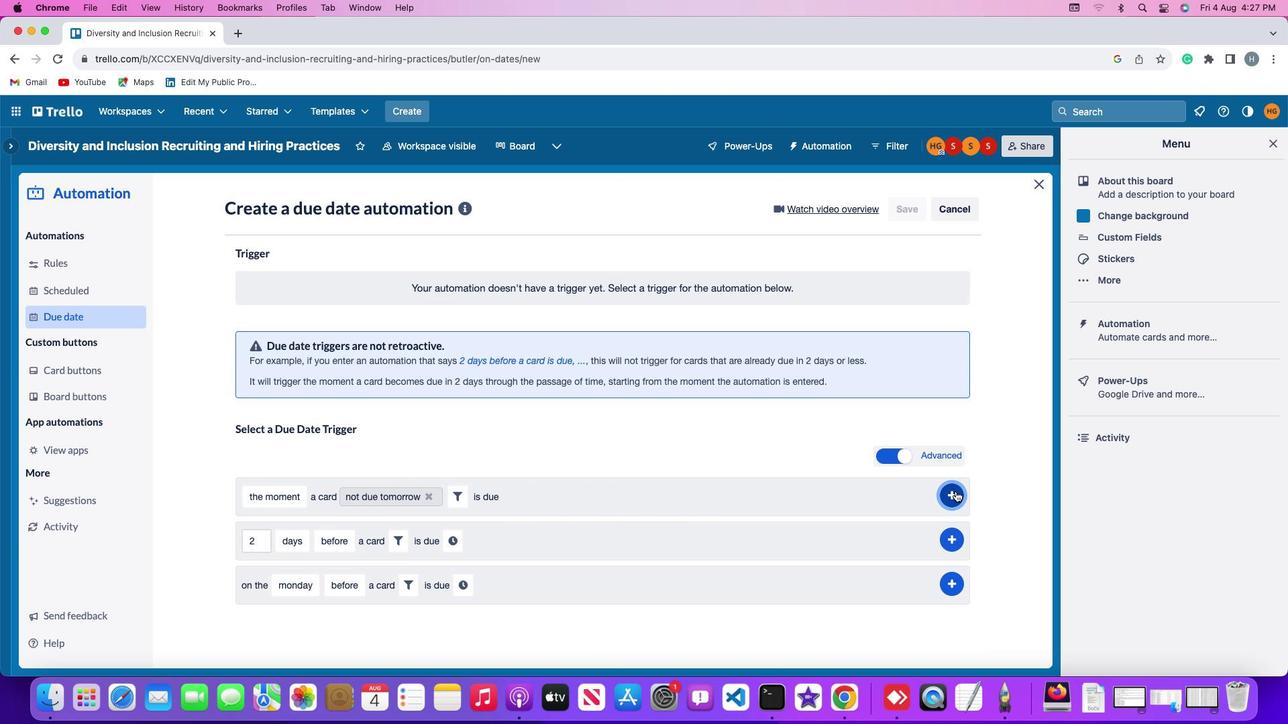 
Action: Mouse moved to (983, 343)
Screenshot: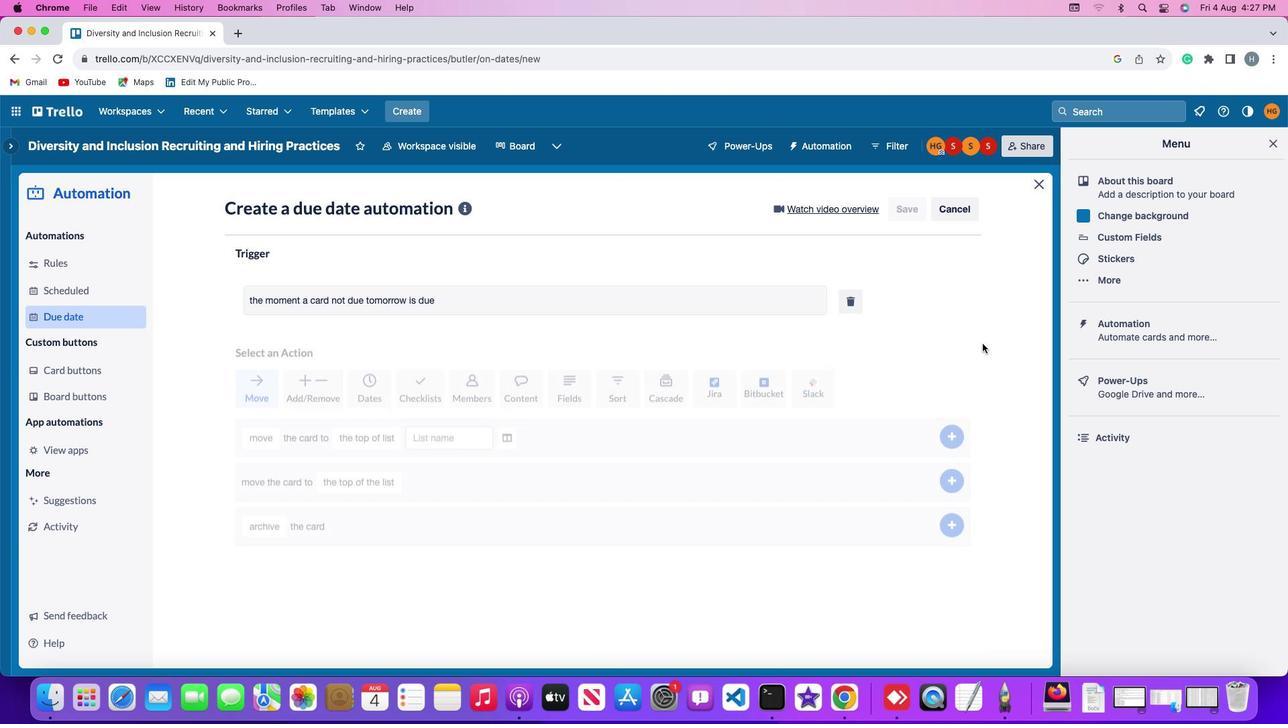 
